Task: Add Echo Falls Wild Alaska Sockeye Grav Lax to the cart.
Action: Mouse moved to (25, 151)
Screenshot: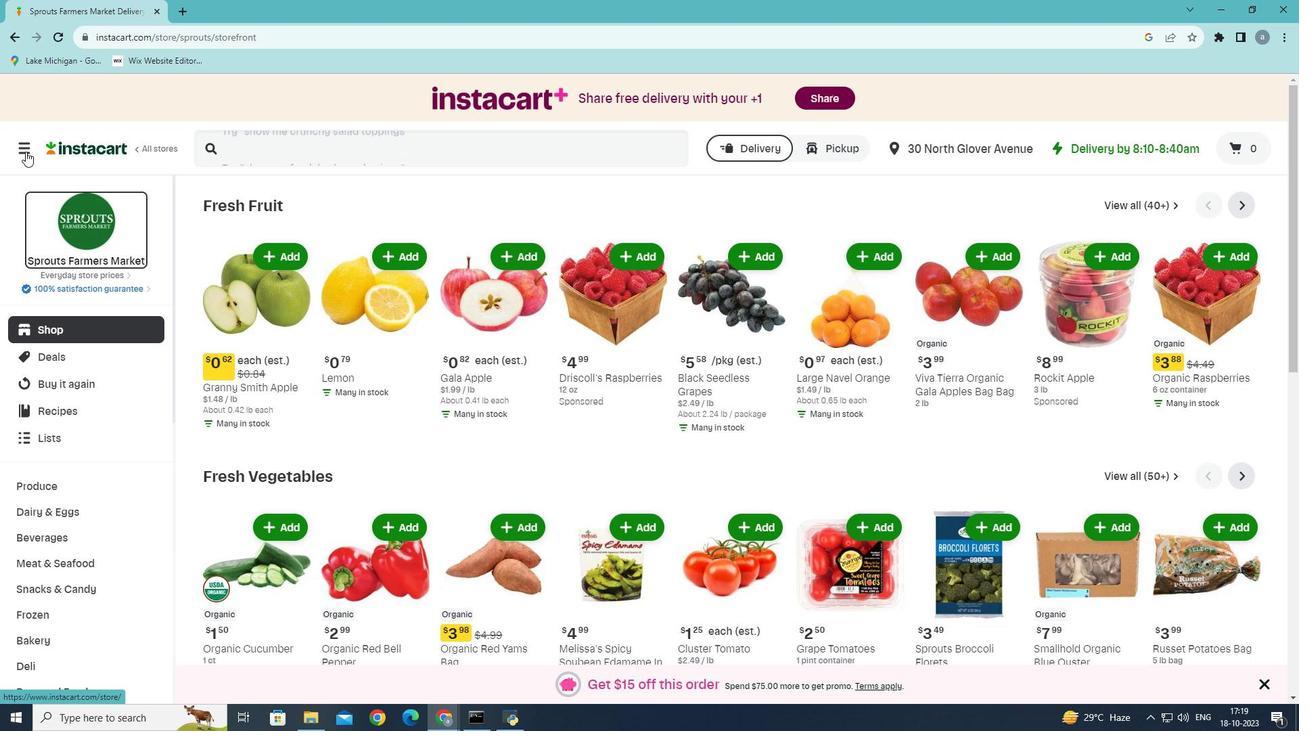 
Action: Mouse pressed left at (25, 151)
Screenshot: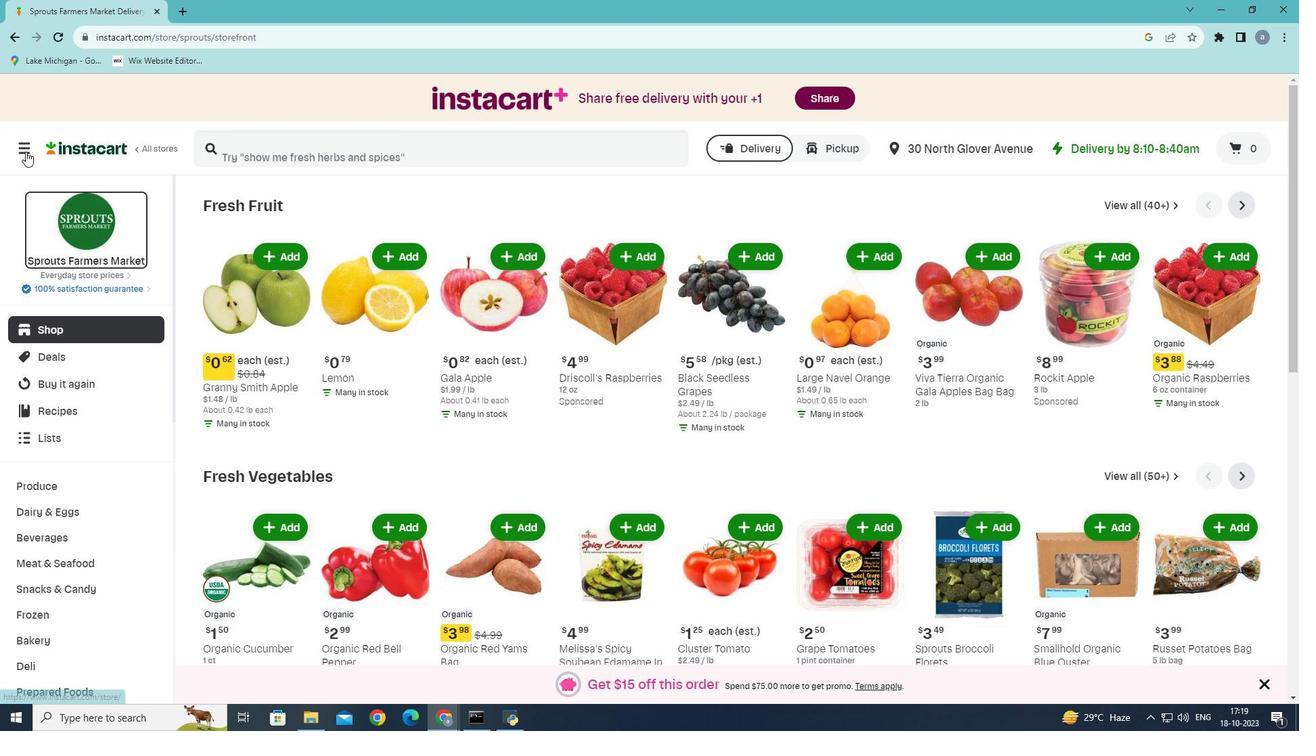 
Action: Mouse moved to (127, 387)
Screenshot: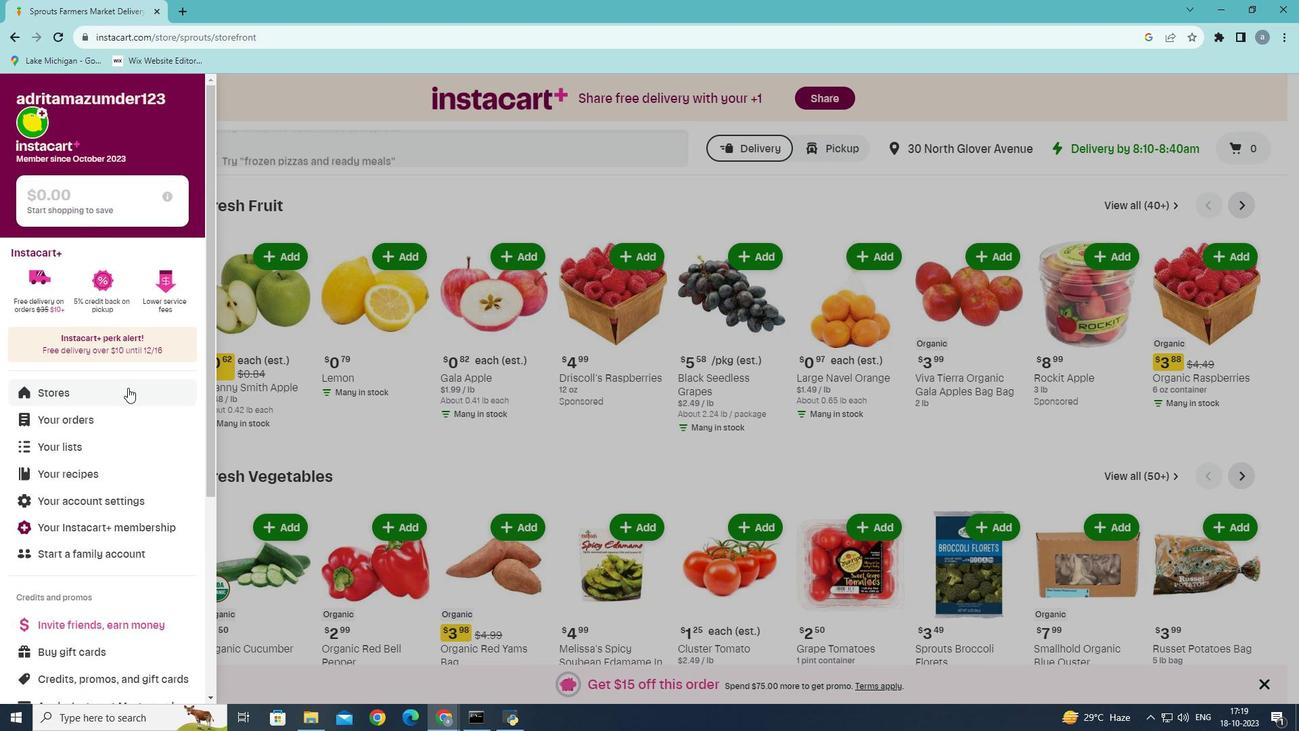 
Action: Mouse pressed left at (127, 387)
Screenshot: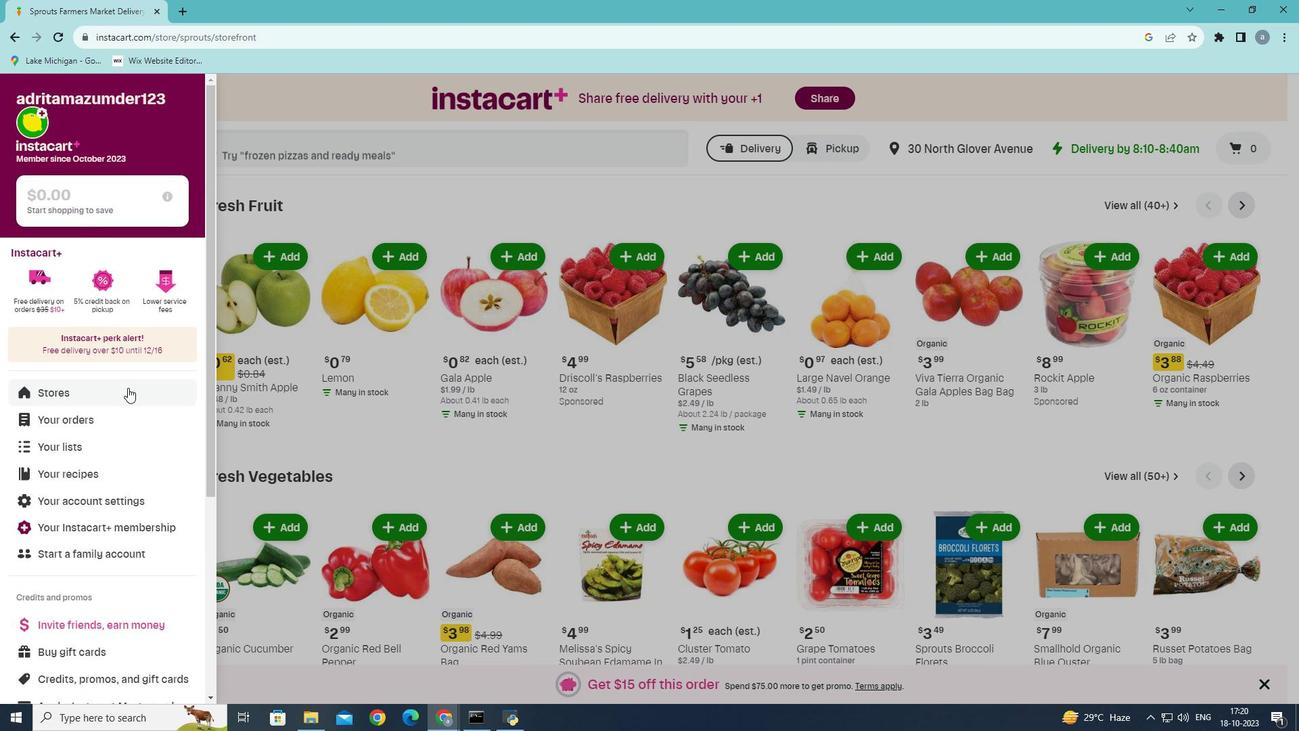 
Action: Mouse moved to (345, 161)
Screenshot: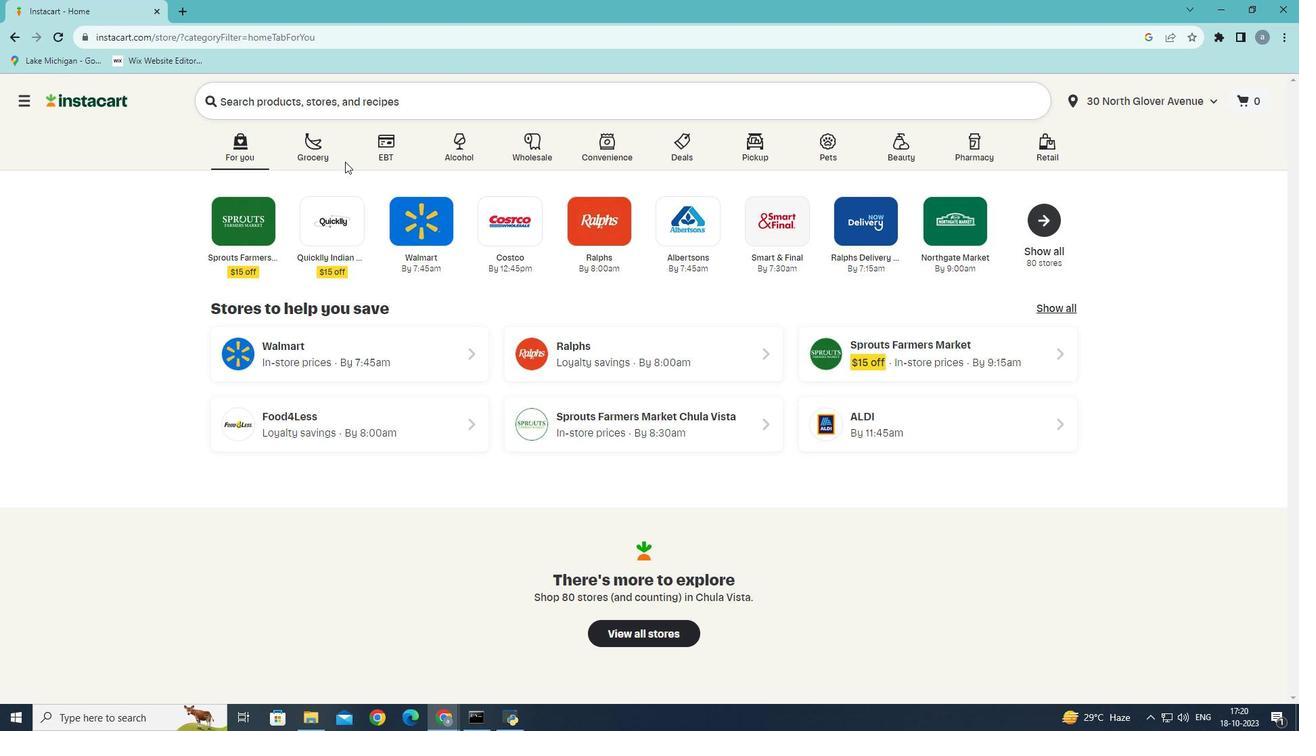 
Action: Mouse pressed left at (345, 161)
Screenshot: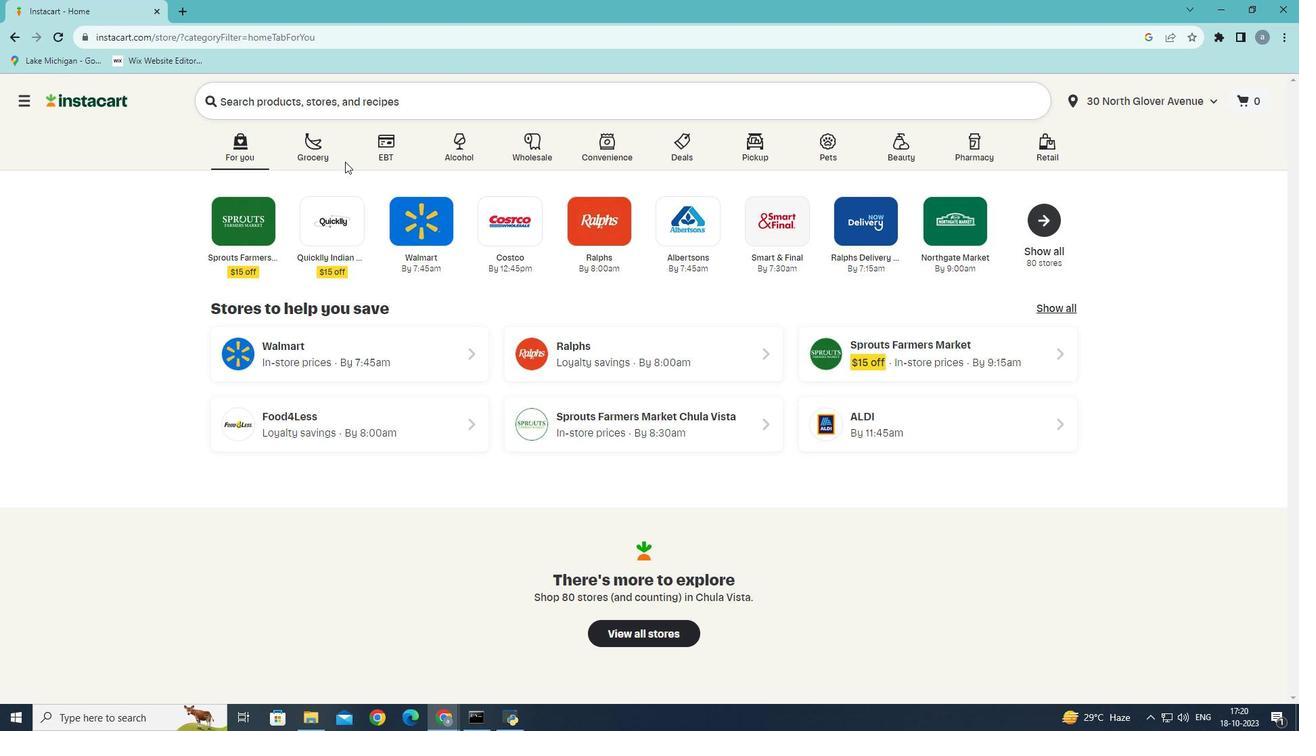 
Action: Mouse moved to (331, 153)
Screenshot: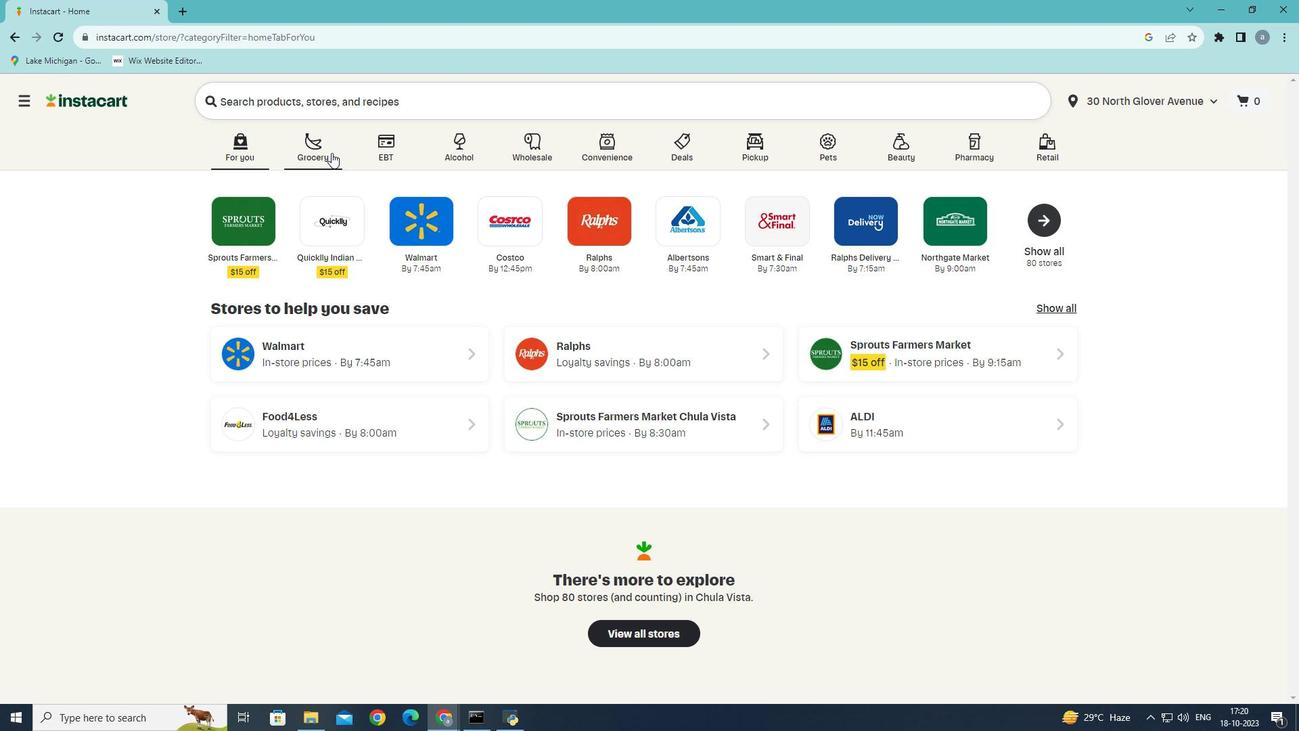 
Action: Mouse pressed left at (331, 153)
Screenshot: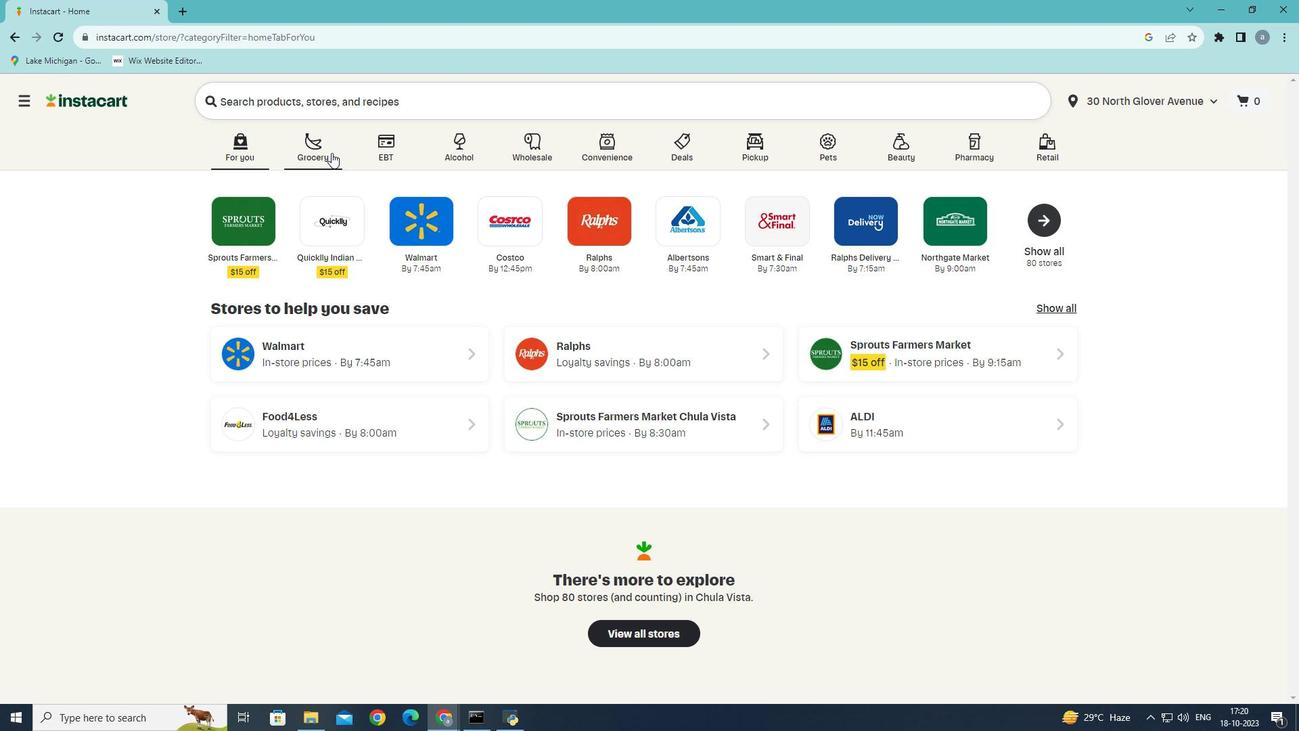 
Action: Mouse moved to (312, 387)
Screenshot: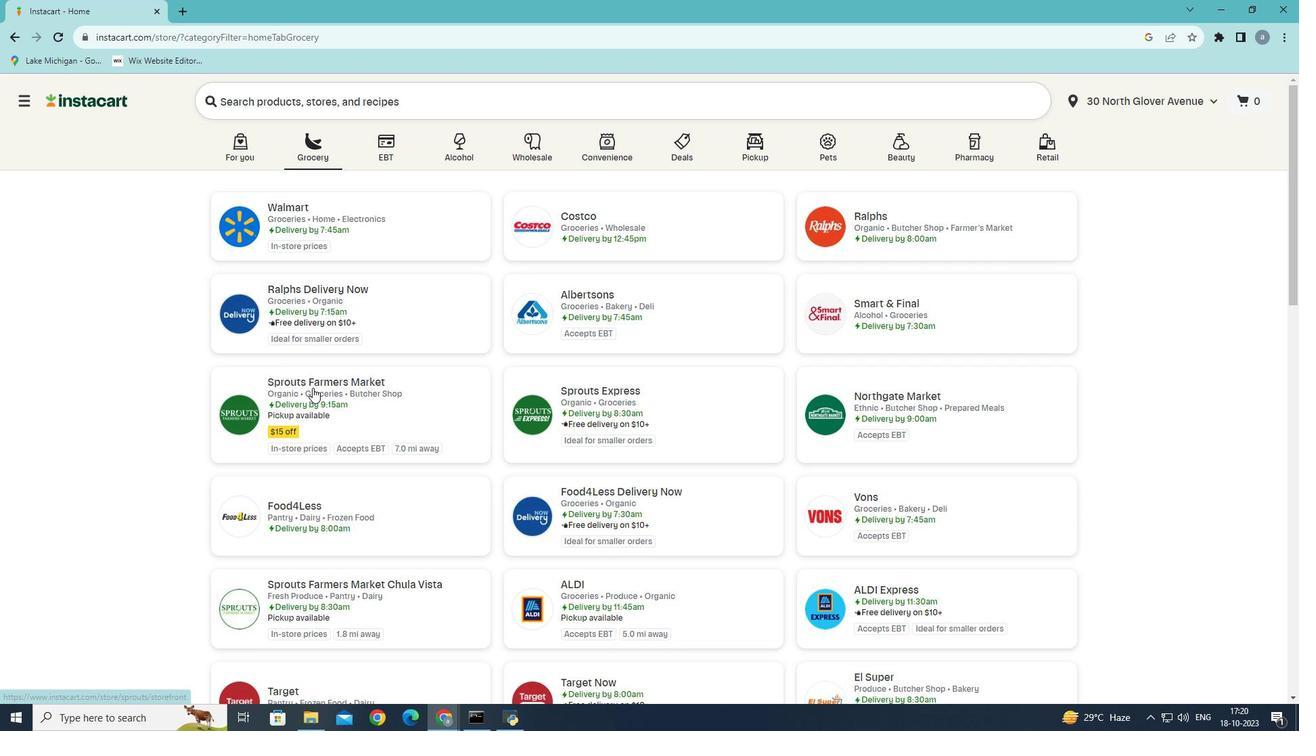 
Action: Mouse pressed left at (312, 387)
Screenshot: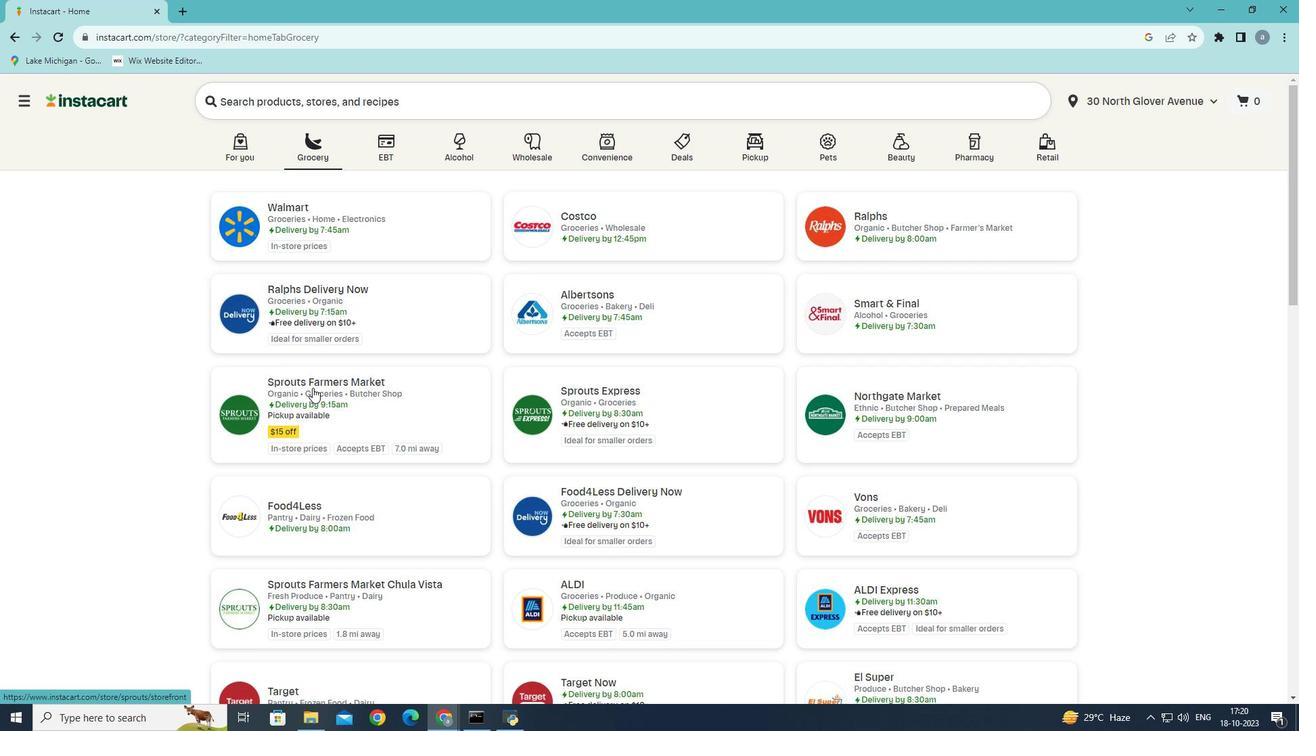 
Action: Mouse moved to (90, 484)
Screenshot: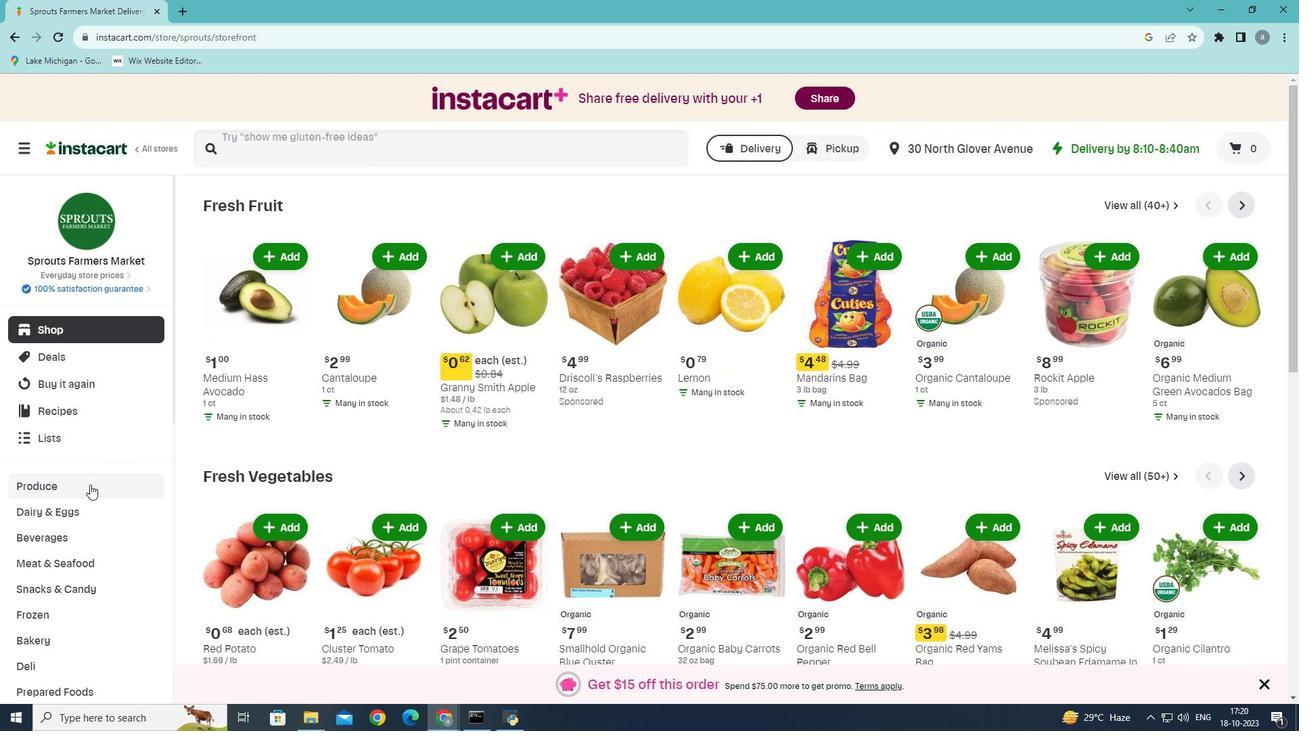
Action: Mouse scrolled (90, 484) with delta (0, 0)
Screenshot: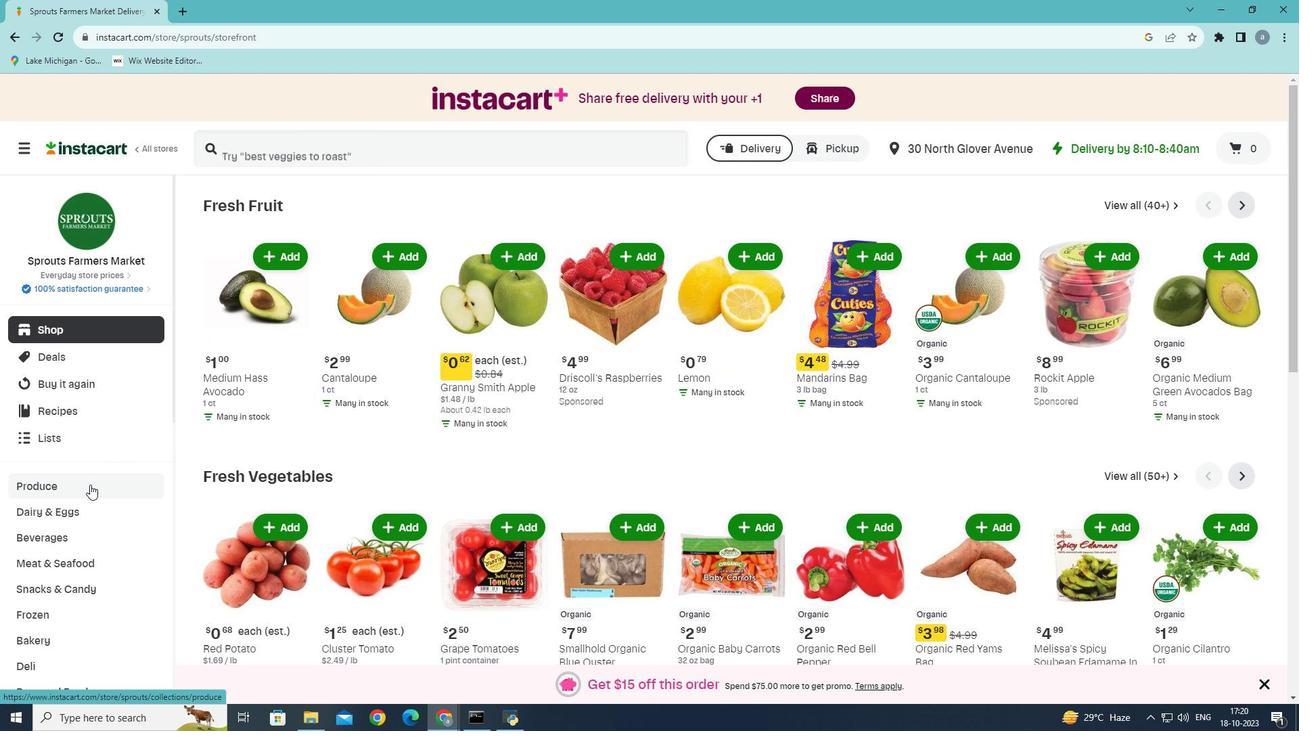 
Action: Mouse moved to (62, 494)
Screenshot: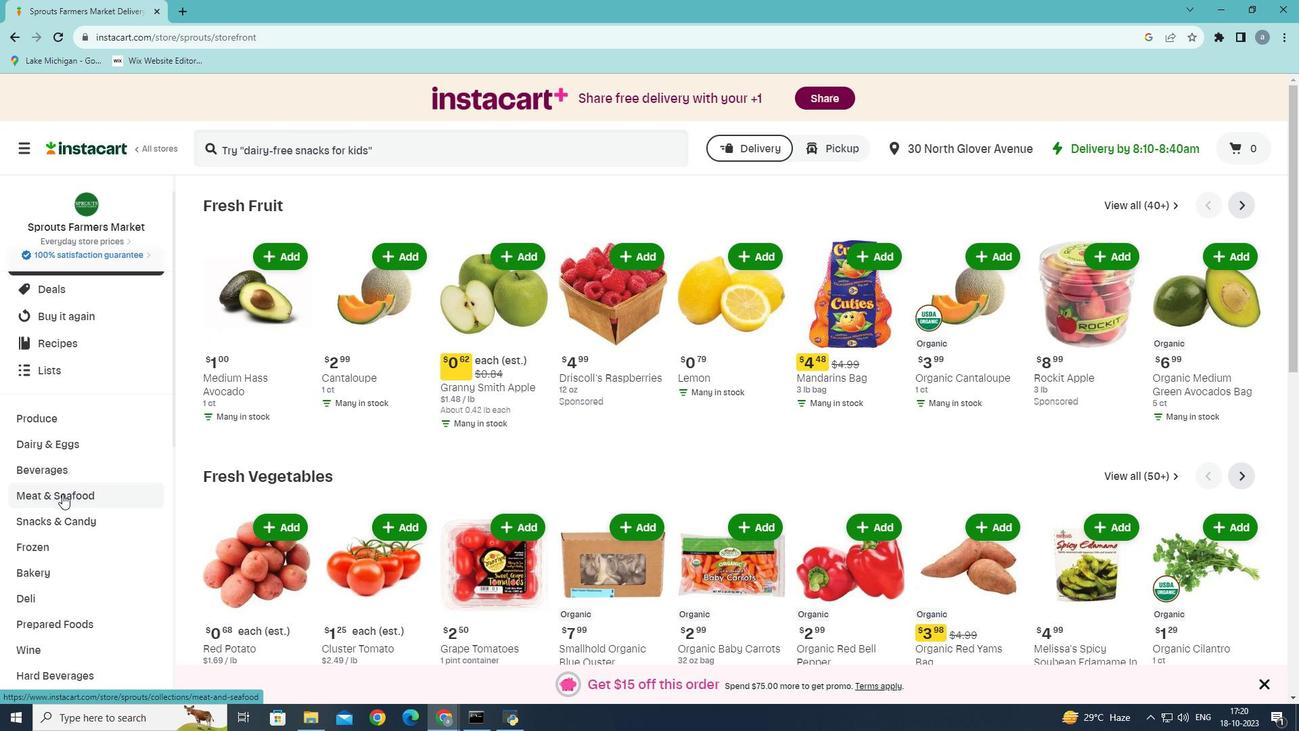 
Action: Mouse pressed left at (62, 494)
Screenshot: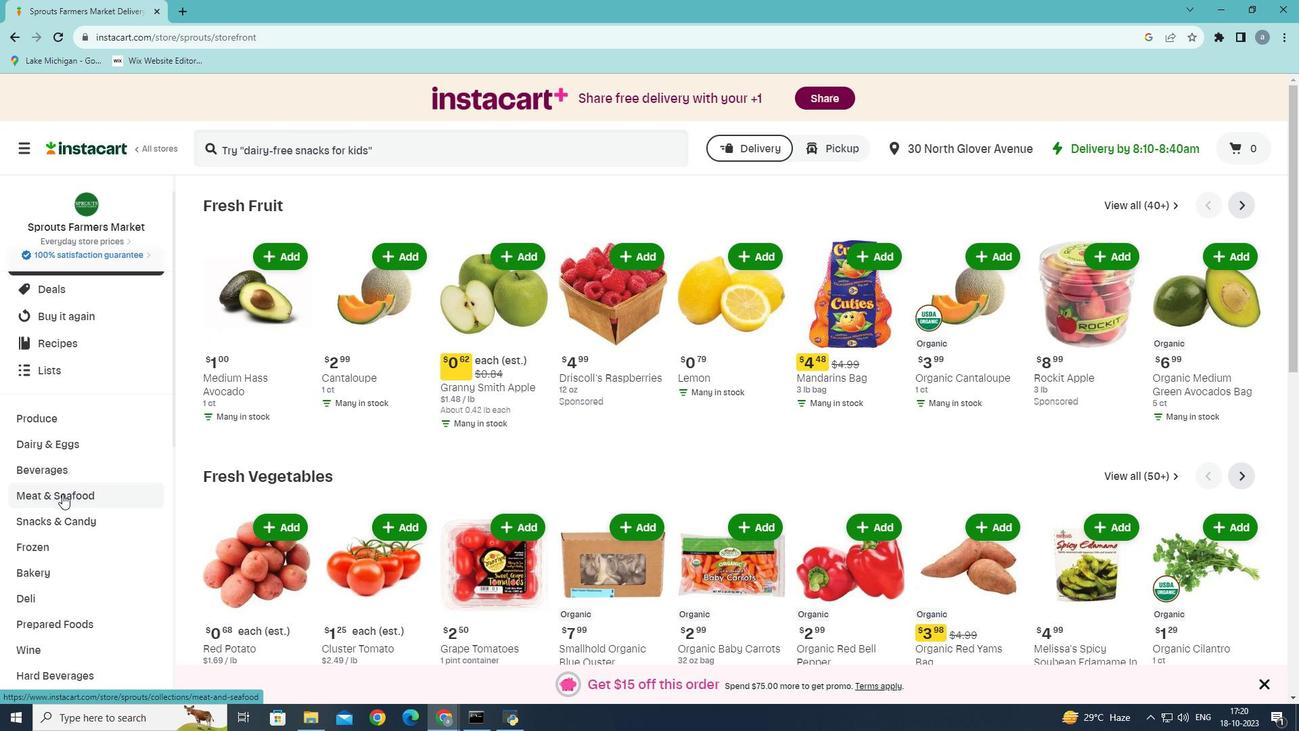 
Action: Mouse moved to (537, 234)
Screenshot: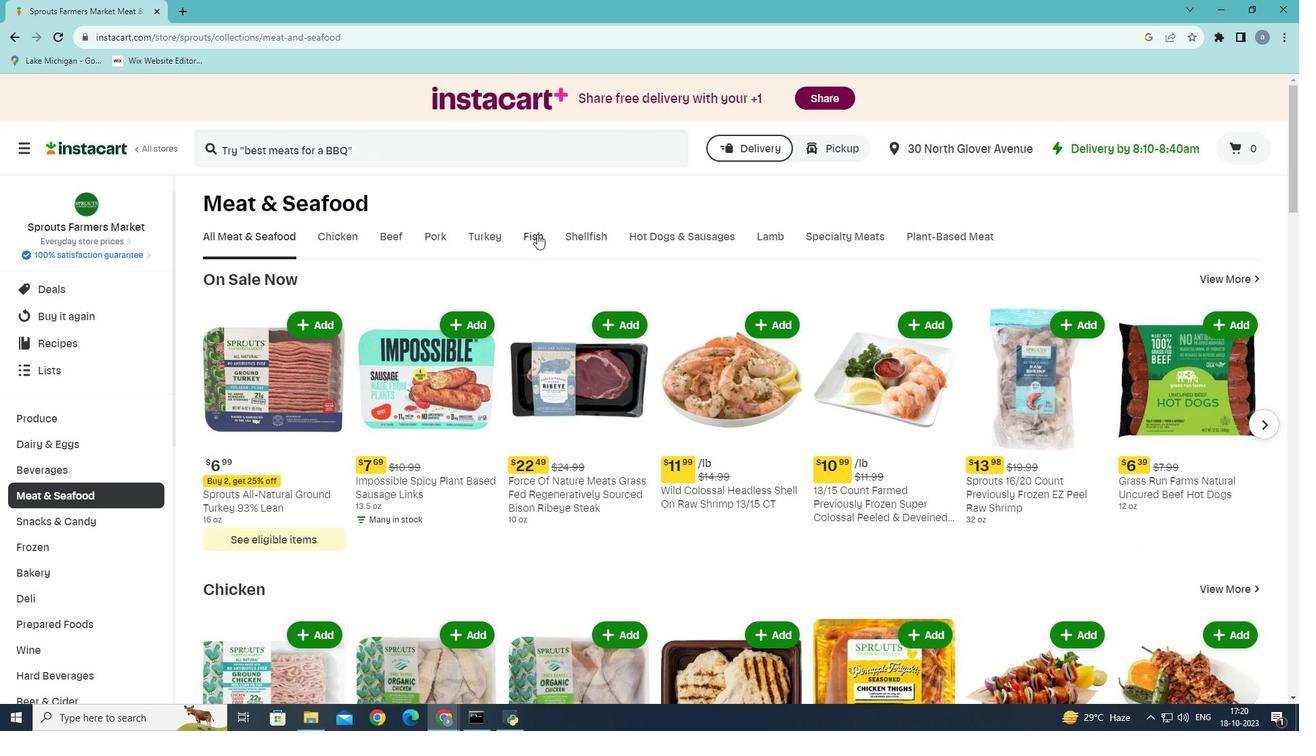 
Action: Mouse pressed left at (537, 234)
Screenshot: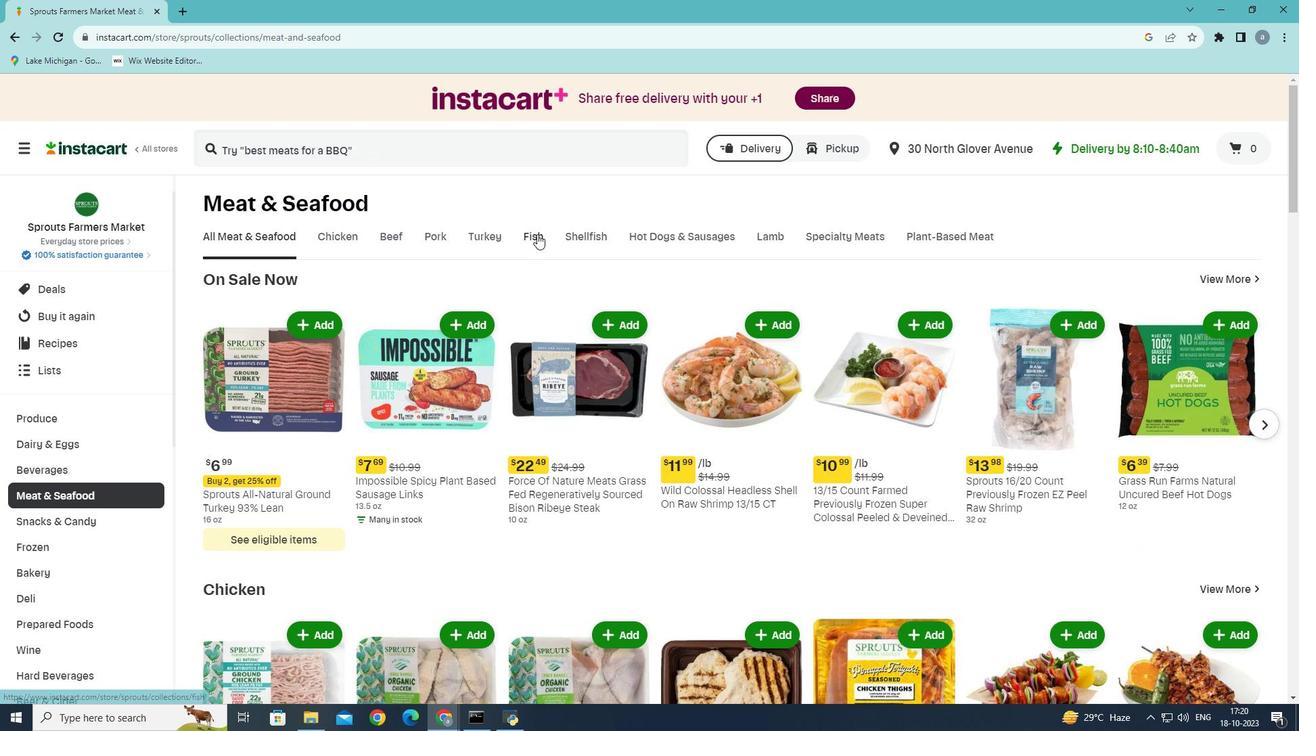
Action: Mouse moved to (547, 405)
Screenshot: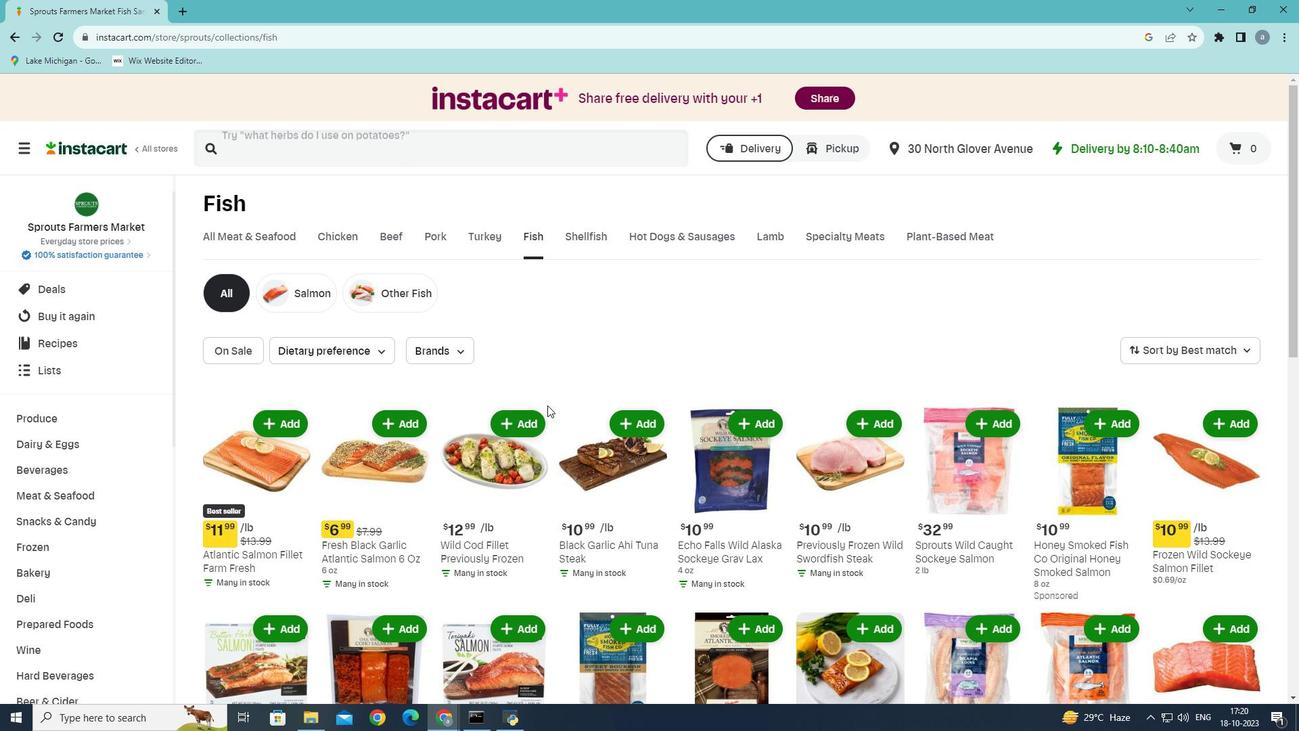 
Action: Mouse scrolled (547, 404) with delta (0, 0)
Screenshot: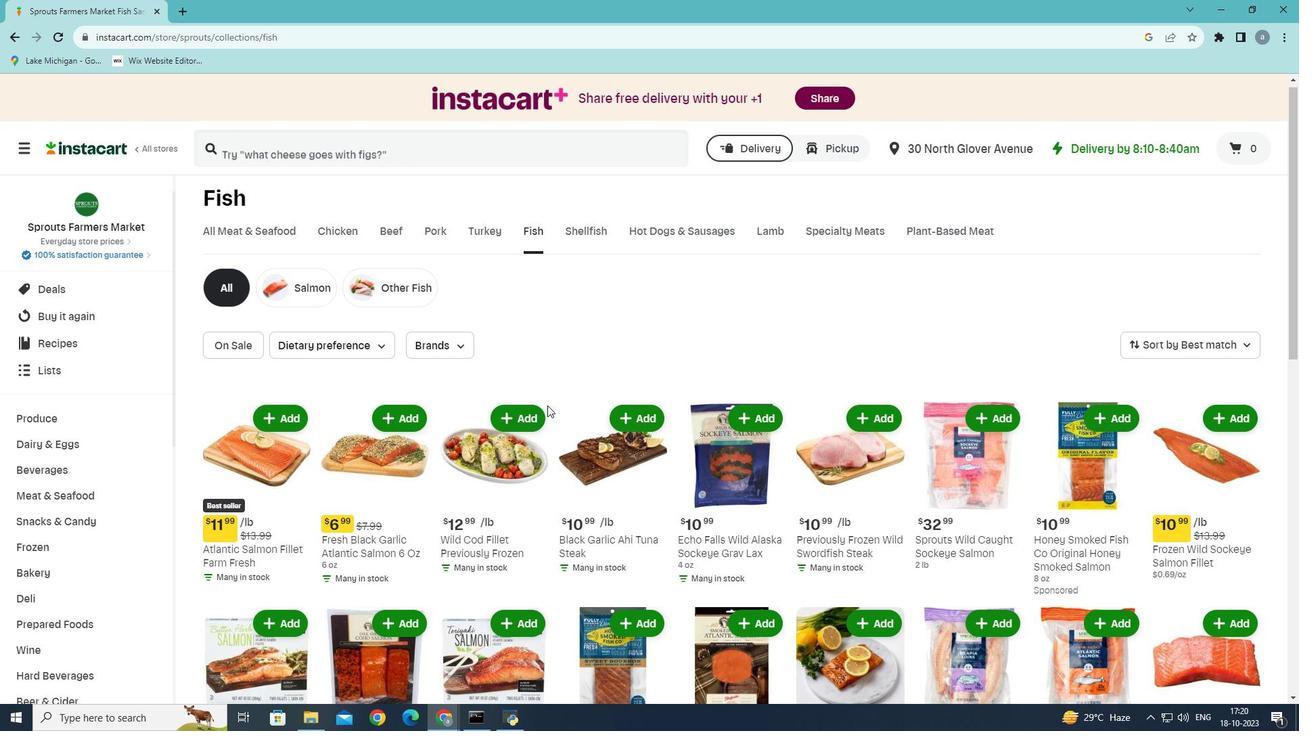 
Action: Mouse moved to (750, 358)
Screenshot: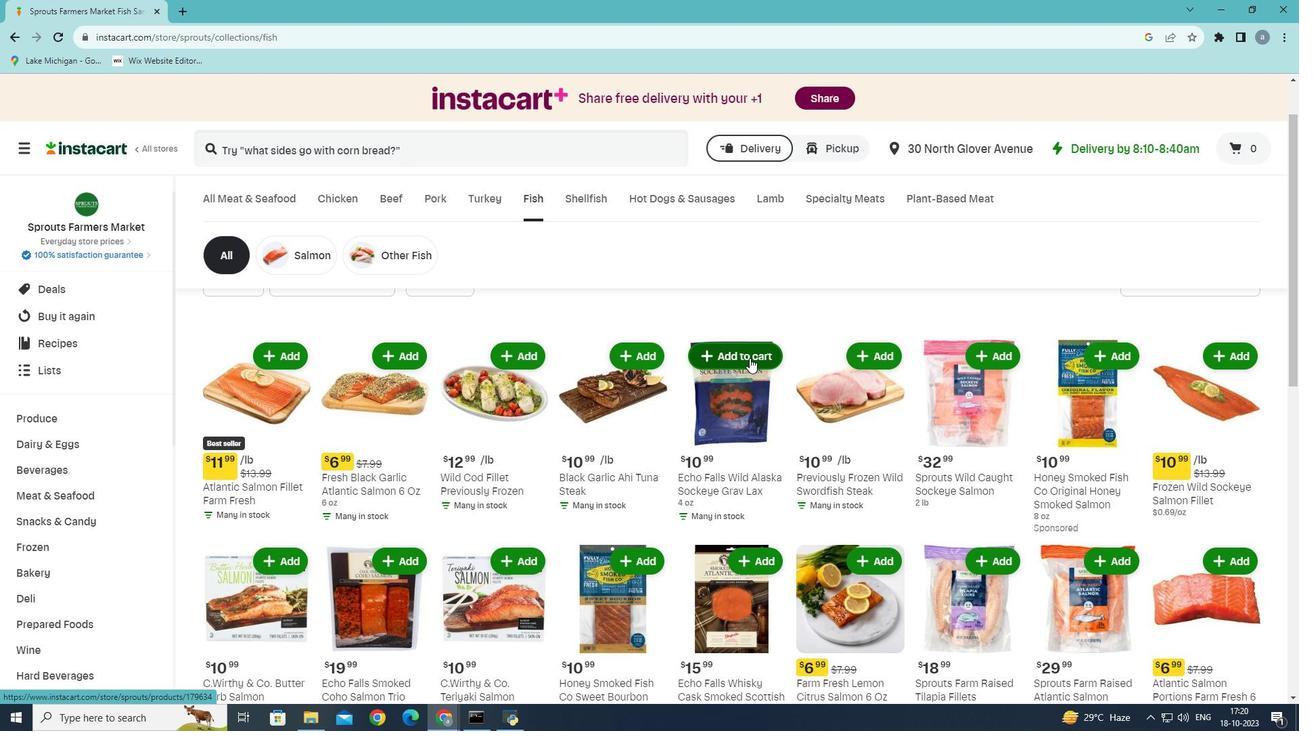 
Action: Mouse pressed left at (750, 358)
Screenshot: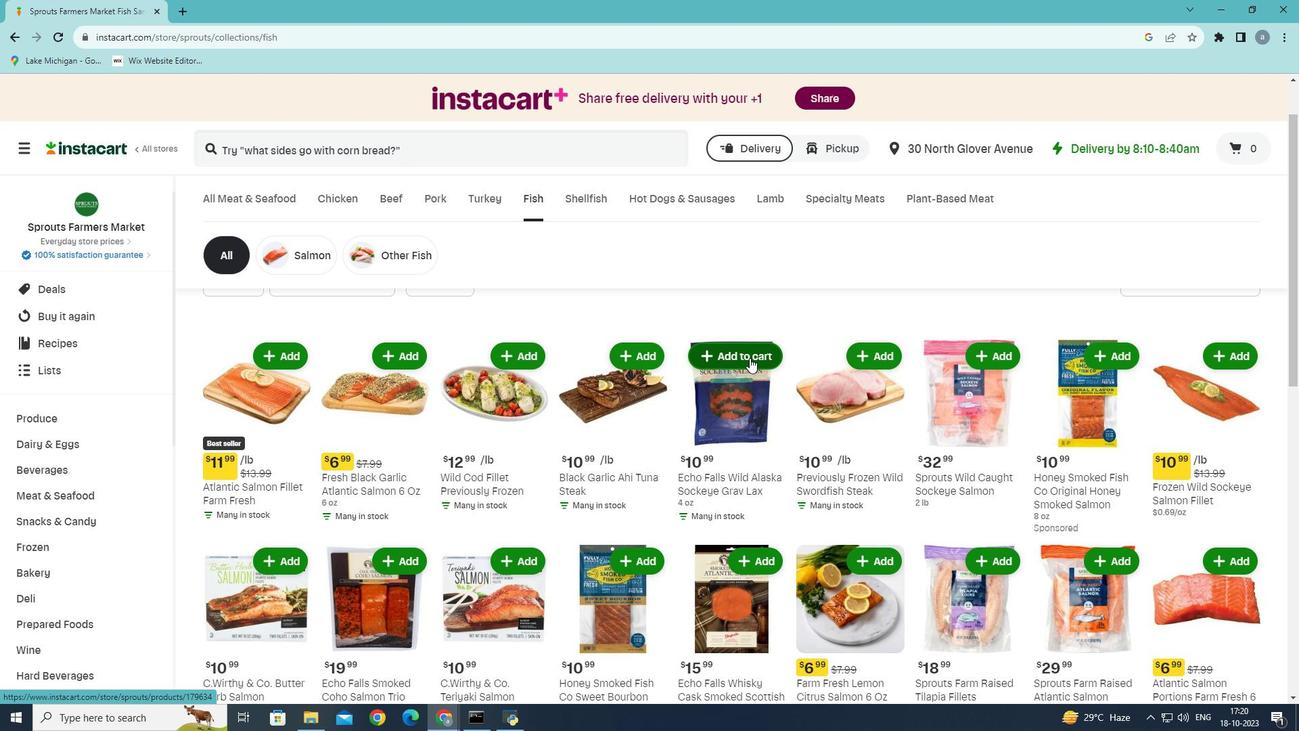 
